 Task: Check the percentage active listings of golf in the last 5 years.
Action: Mouse moved to (747, 172)
Screenshot: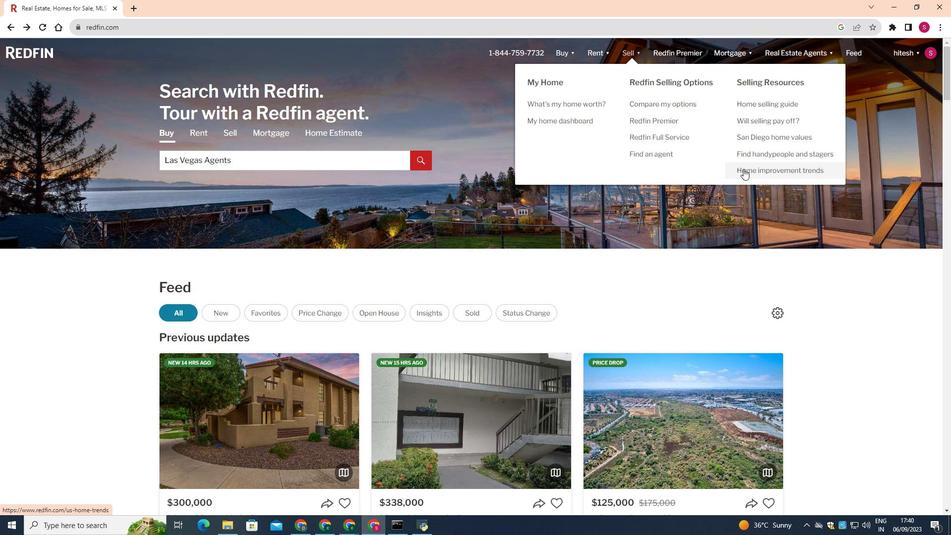 
Action: Mouse pressed left at (747, 172)
Screenshot: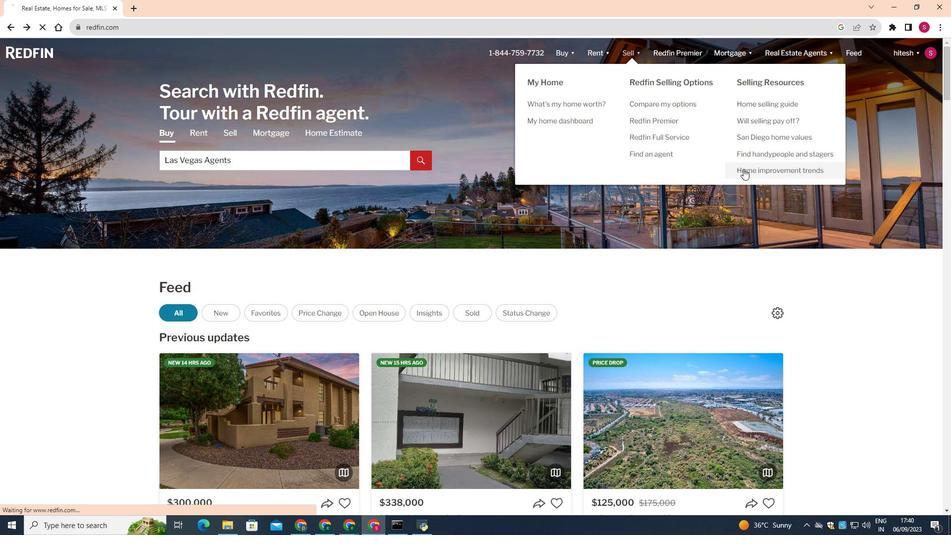 
Action: Mouse moved to (245, 191)
Screenshot: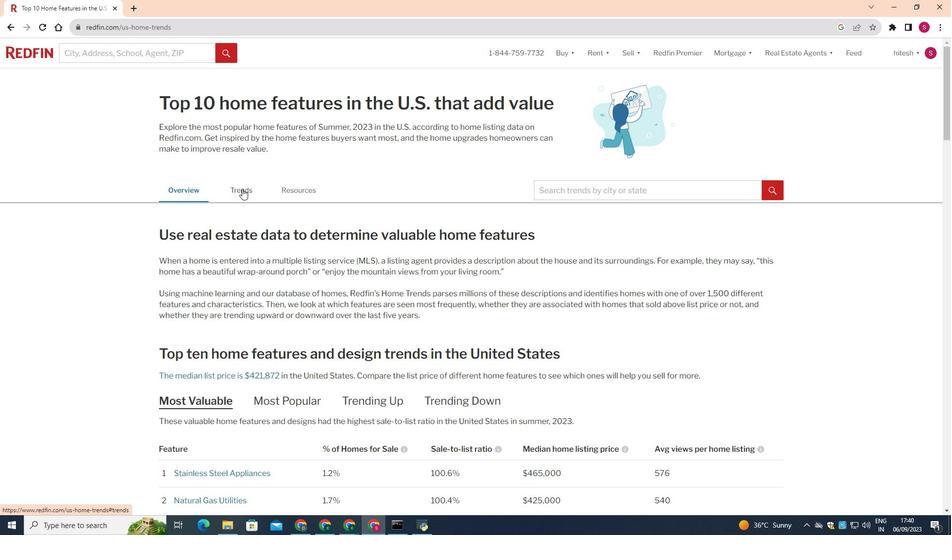 
Action: Mouse pressed left at (245, 191)
Screenshot: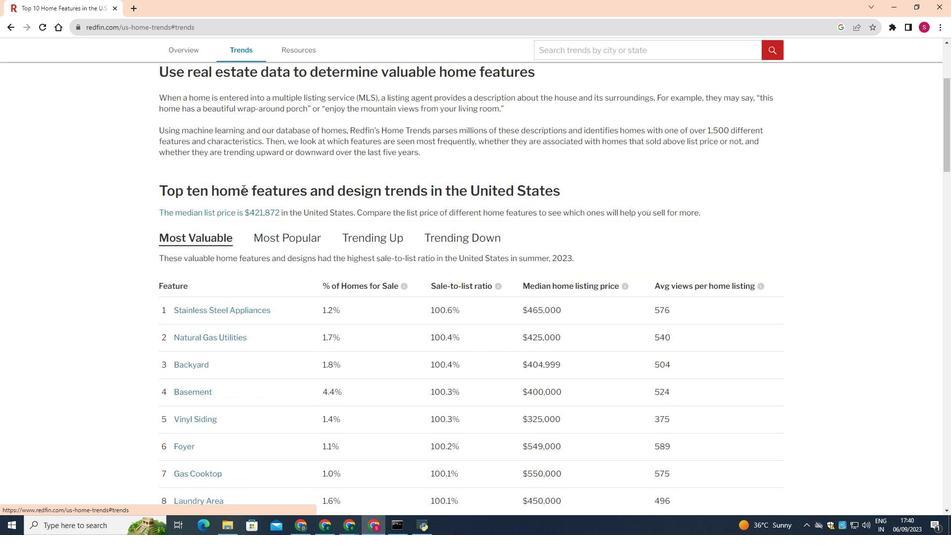 
Action: Mouse moved to (302, 227)
Screenshot: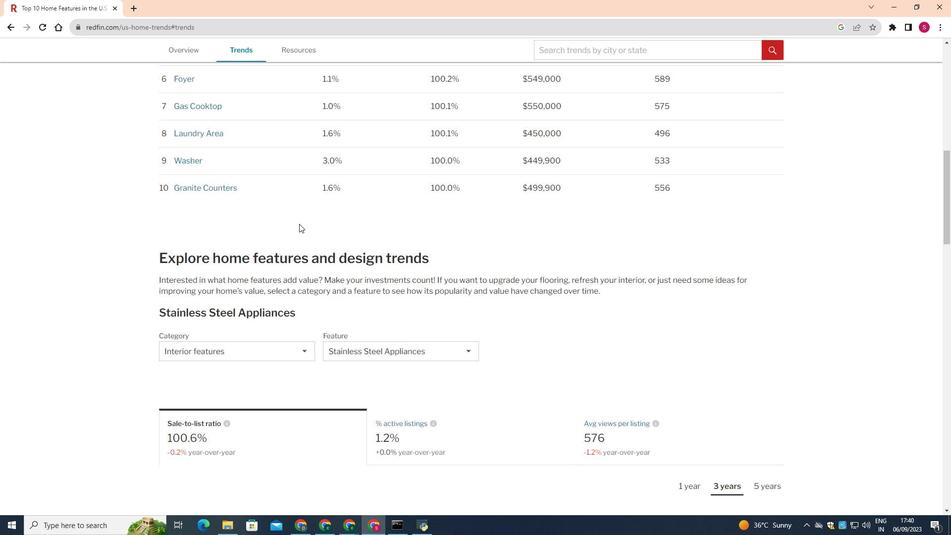 
Action: Mouse scrolled (302, 226) with delta (0, 0)
Screenshot: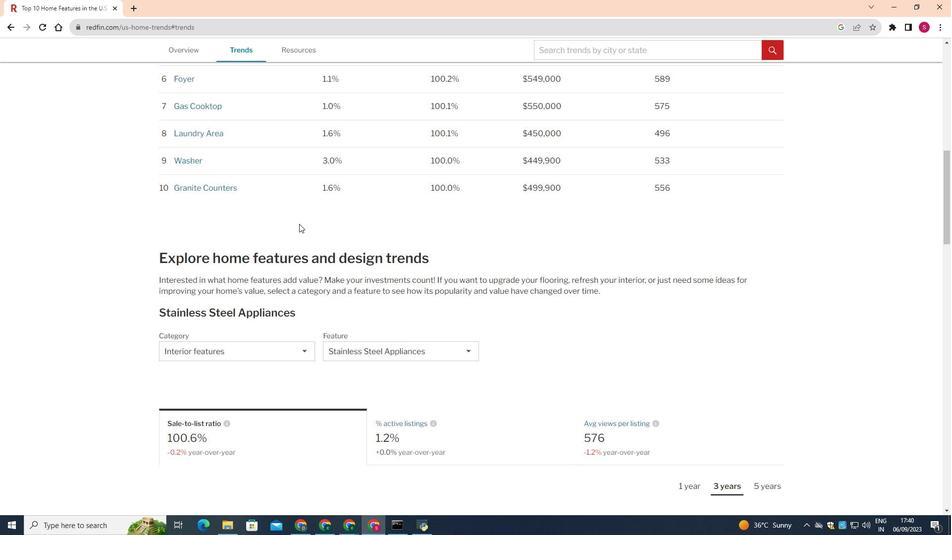 
Action: Mouse scrolled (302, 226) with delta (0, 0)
Screenshot: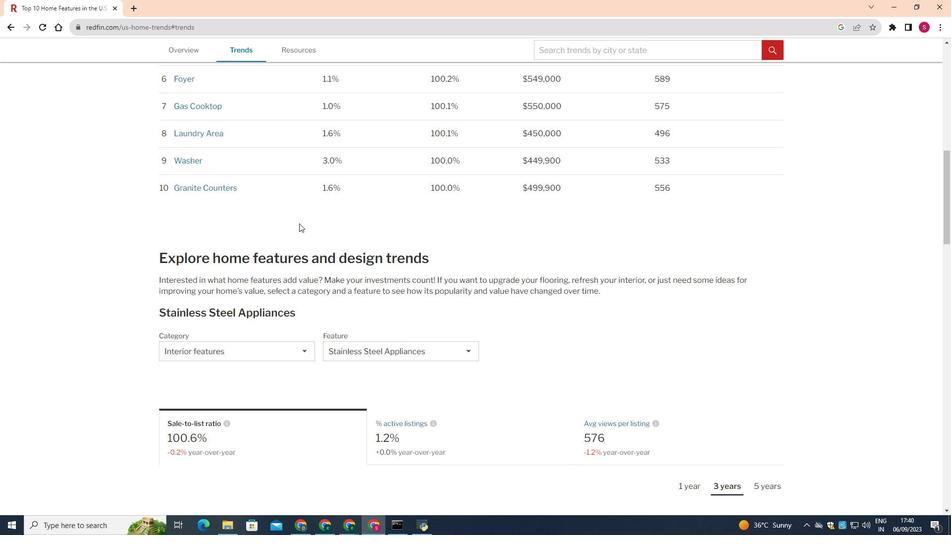 
Action: Mouse scrolled (302, 226) with delta (0, 0)
Screenshot: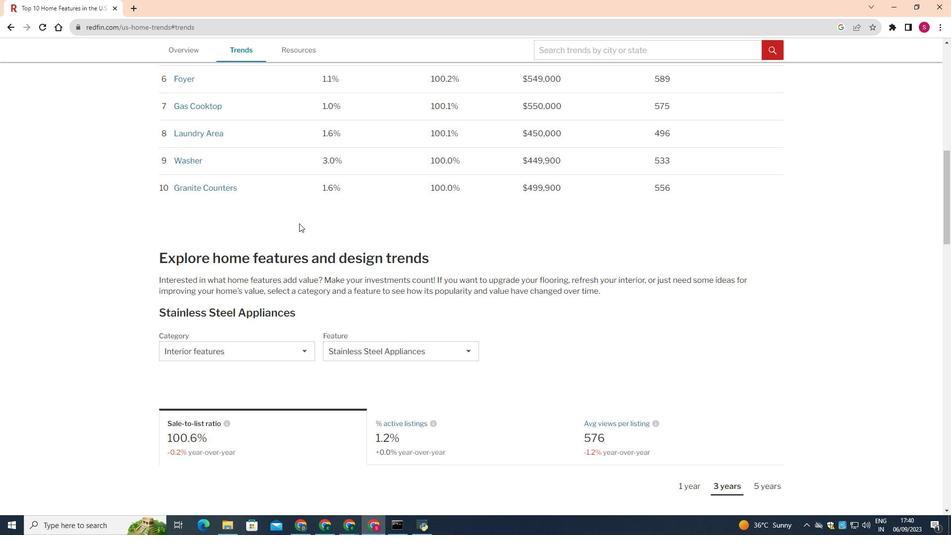 
Action: Mouse scrolled (302, 226) with delta (0, 0)
Screenshot: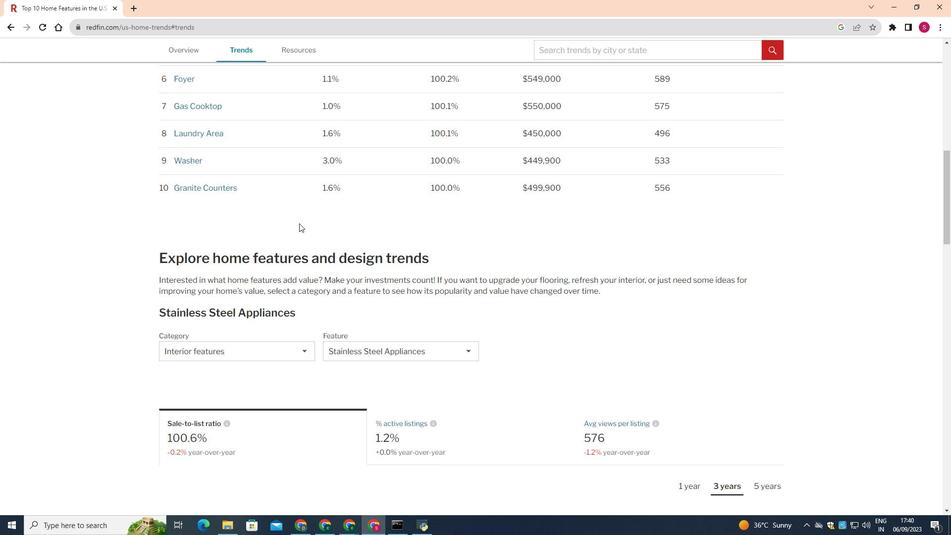 
Action: Mouse scrolled (302, 226) with delta (0, 0)
Screenshot: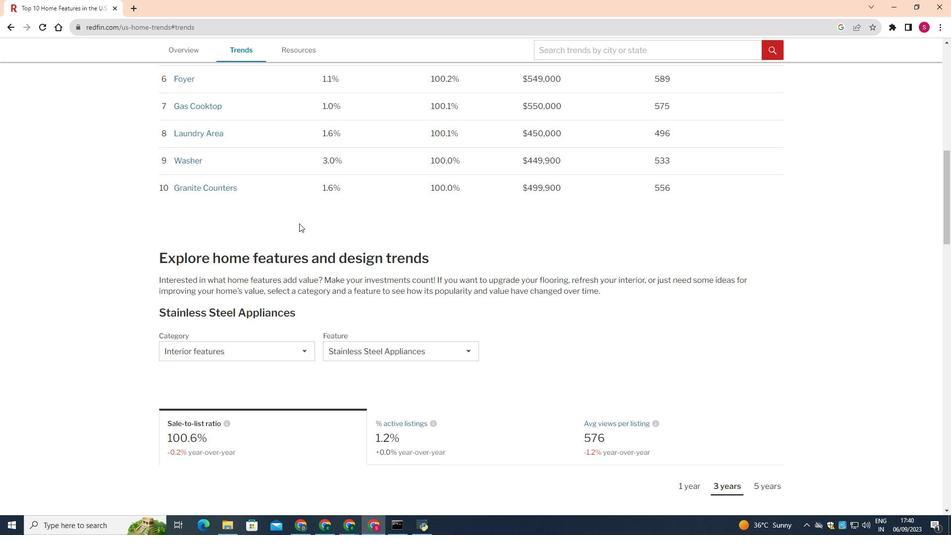
Action: Mouse moved to (242, 349)
Screenshot: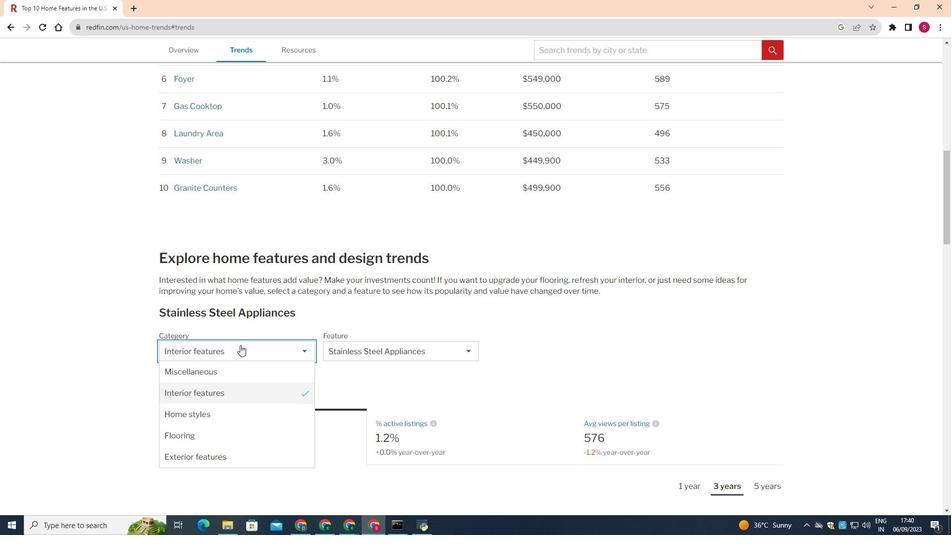 
Action: Mouse pressed left at (242, 349)
Screenshot: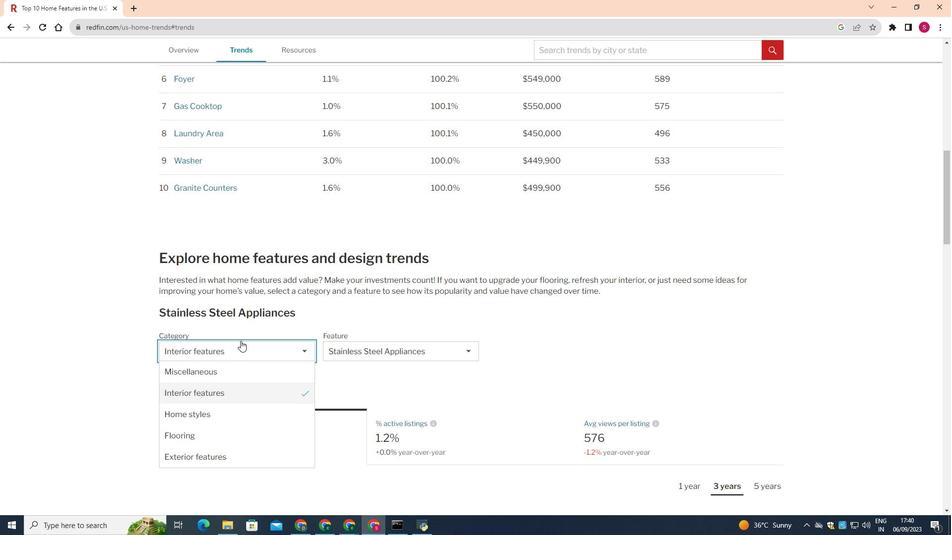 
Action: Mouse moved to (230, 379)
Screenshot: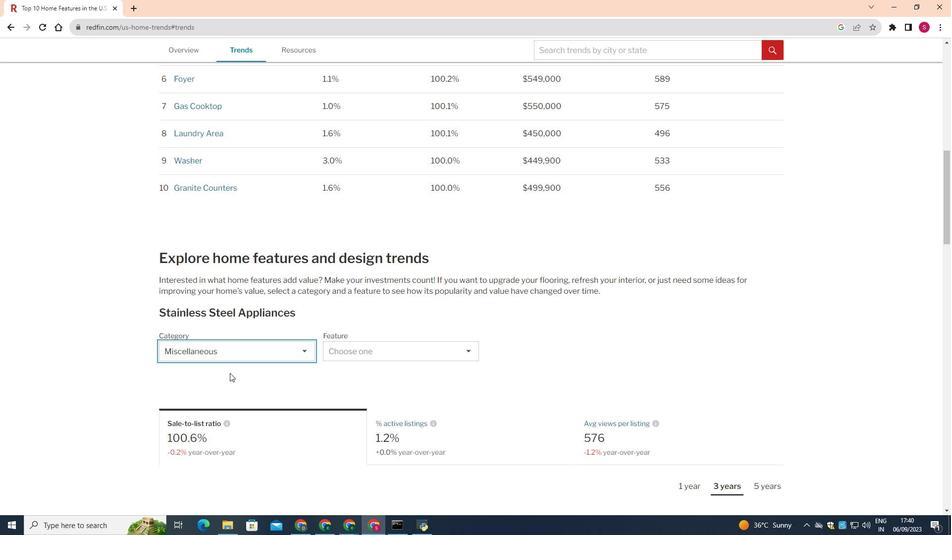 
Action: Mouse pressed left at (230, 379)
Screenshot: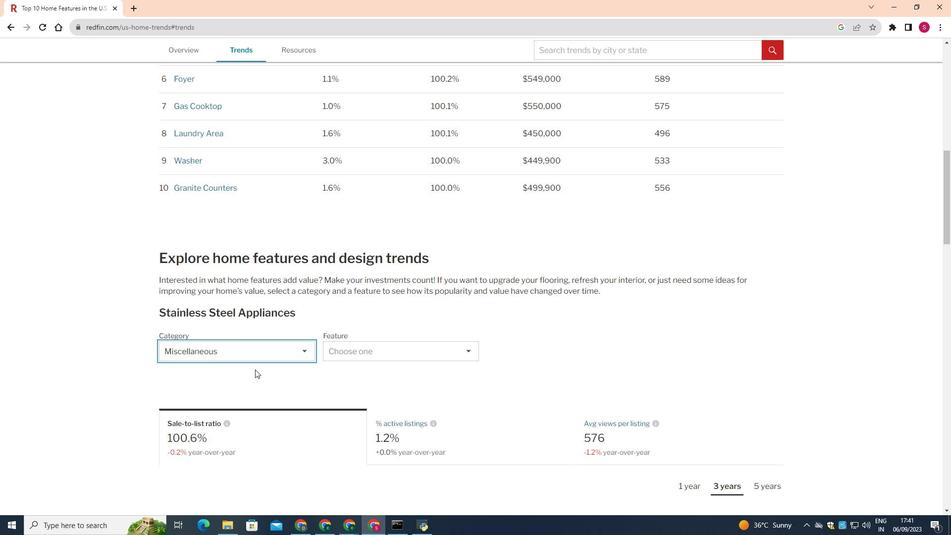 
Action: Mouse moved to (343, 357)
Screenshot: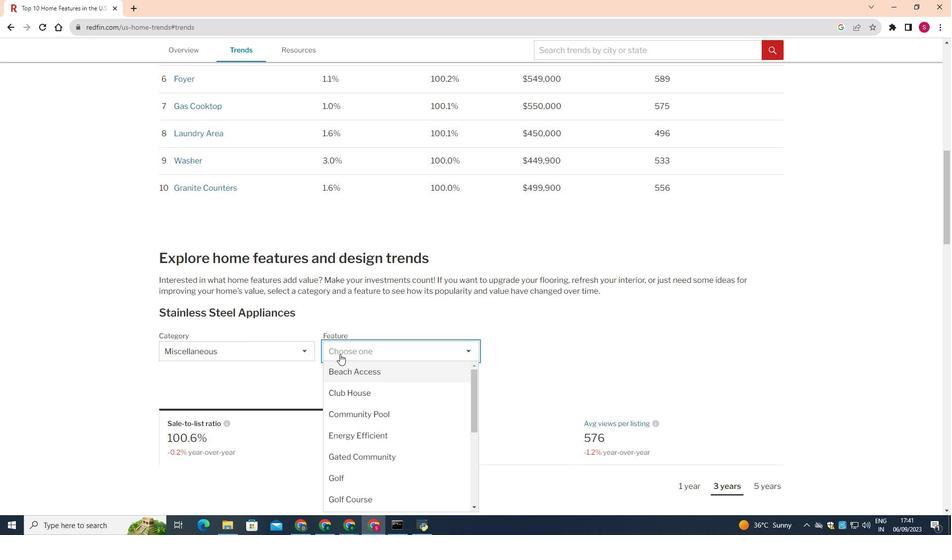 
Action: Mouse pressed left at (343, 357)
Screenshot: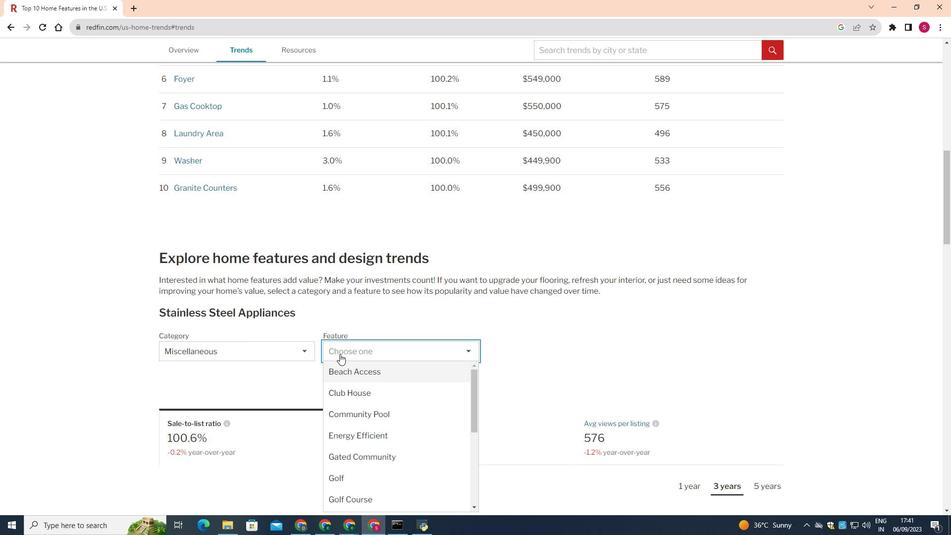 
Action: Mouse moved to (370, 481)
Screenshot: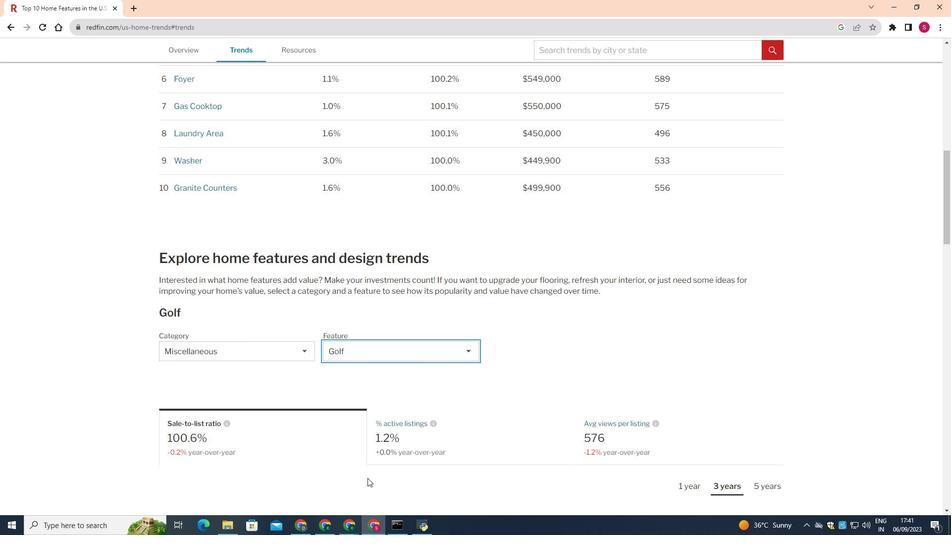 
Action: Mouse pressed left at (370, 481)
Screenshot: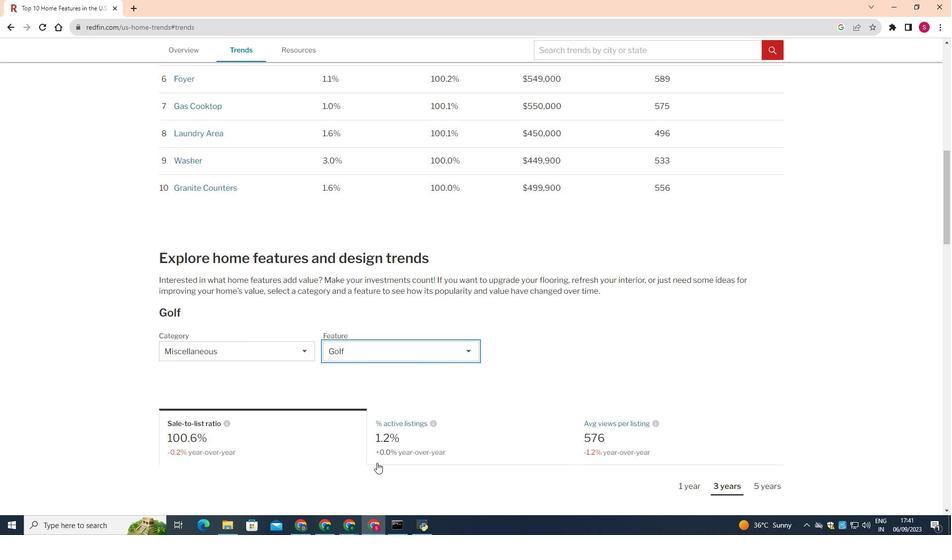
Action: Mouse moved to (475, 442)
Screenshot: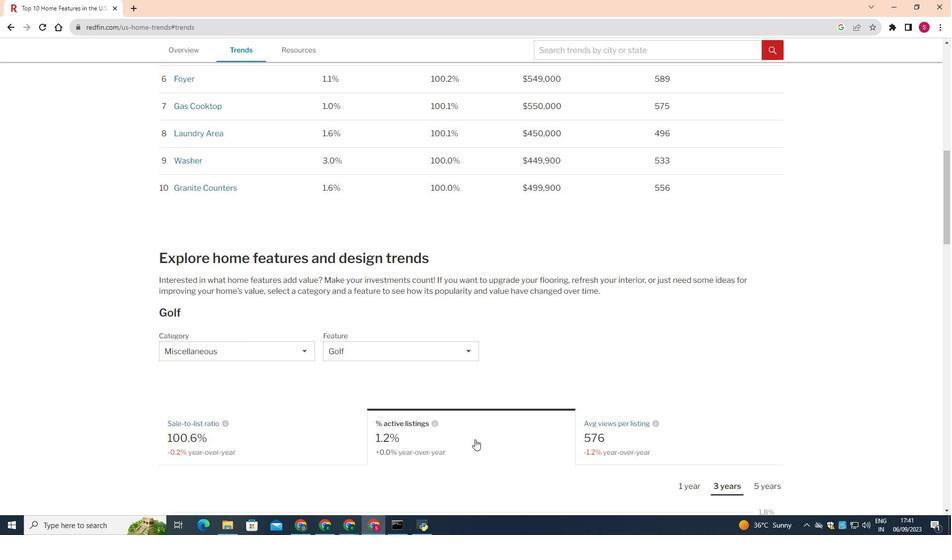 
Action: Mouse pressed left at (475, 442)
Screenshot: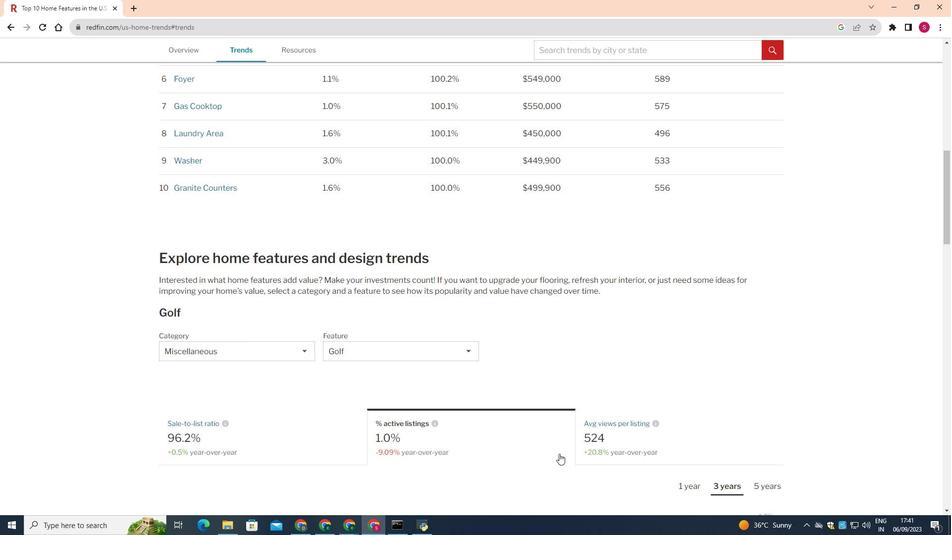 
Action: Mouse moved to (757, 486)
Screenshot: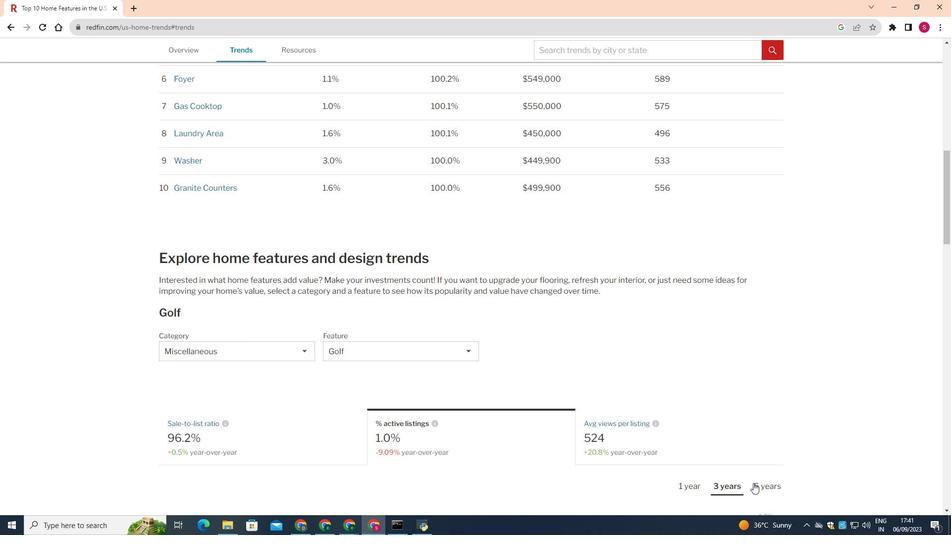 
Action: Mouse pressed left at (757, 486)
Screenshot: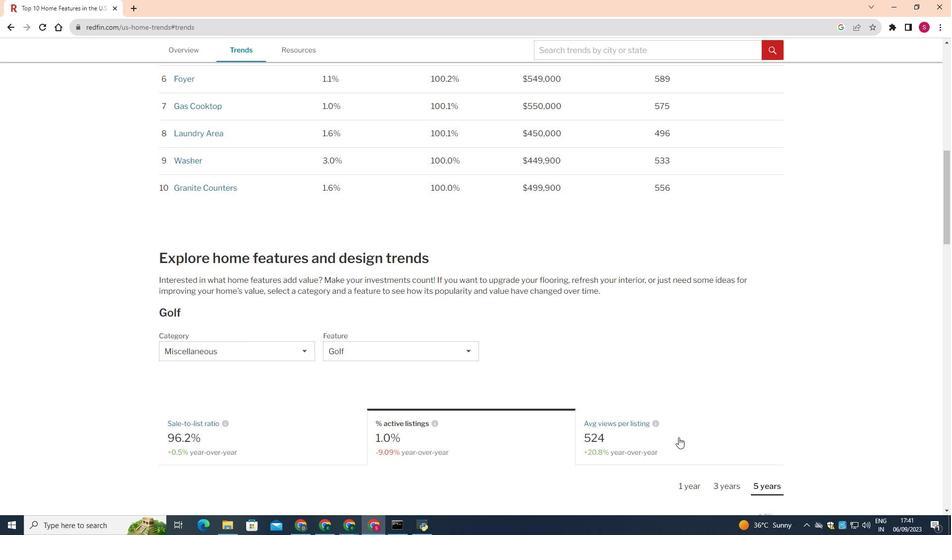 
Action: Mouse moved to (637, 412)
Screenshot: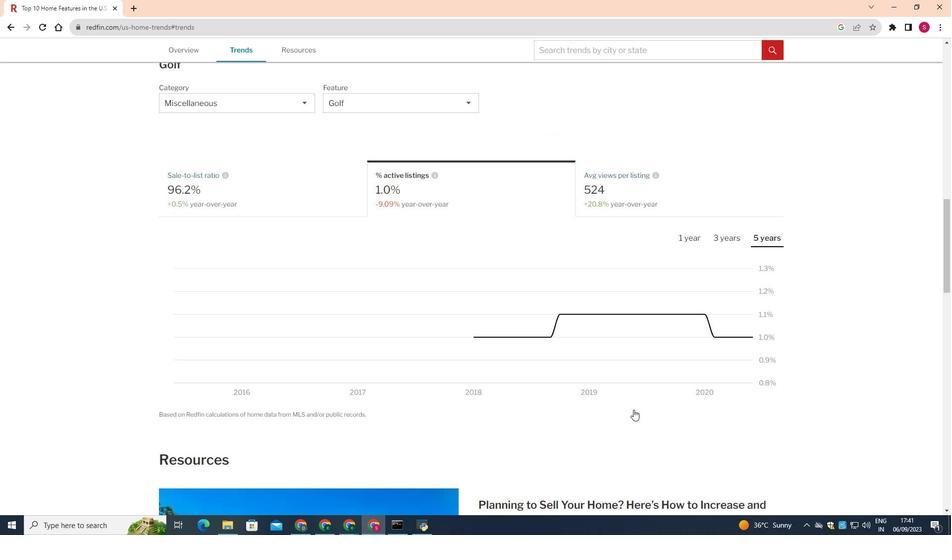 
Action: Mouse scrolled (637, 412) with delta (0, 0)
Screenshot: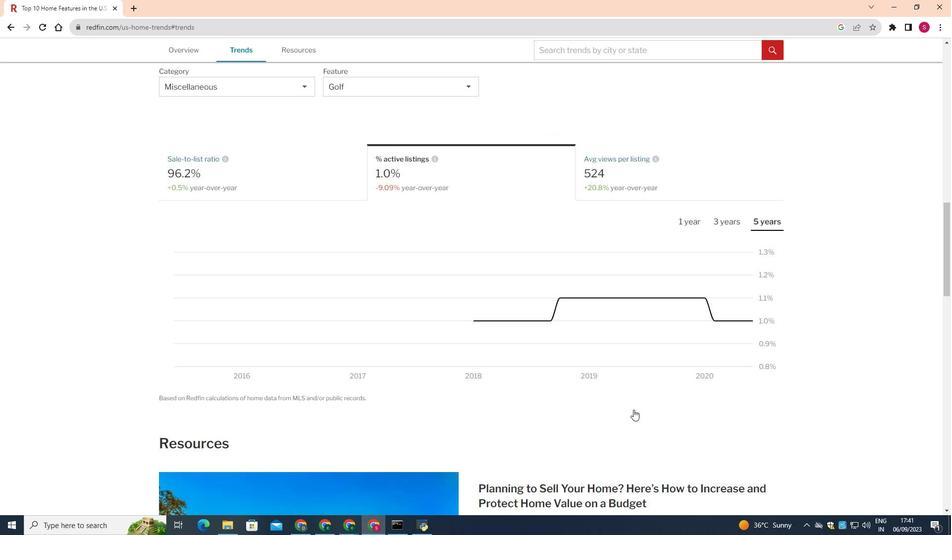 
Action: Mouse scrolled (637, 412) with delta (0, 0)
Screenshot: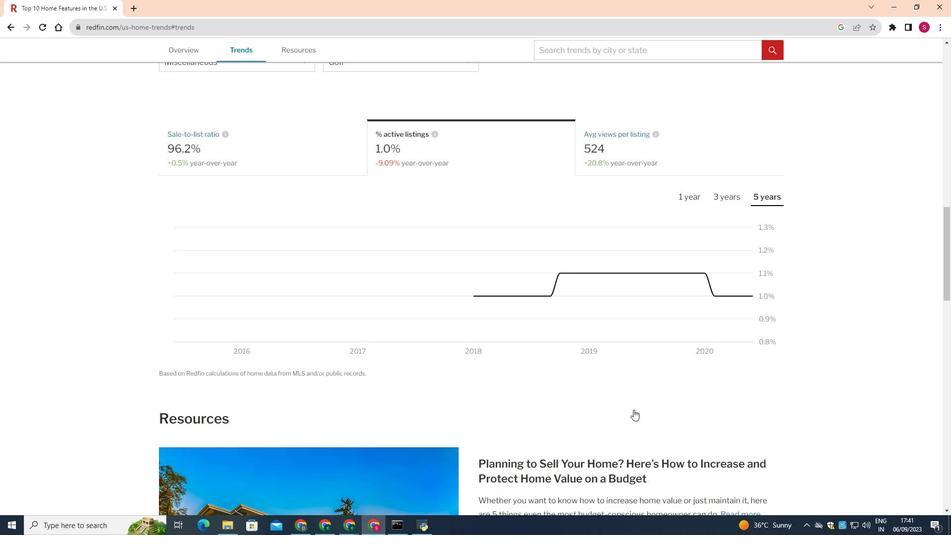 
Action: Mouse scrolled (637, 412) with delta (0, 0)
Screenshot: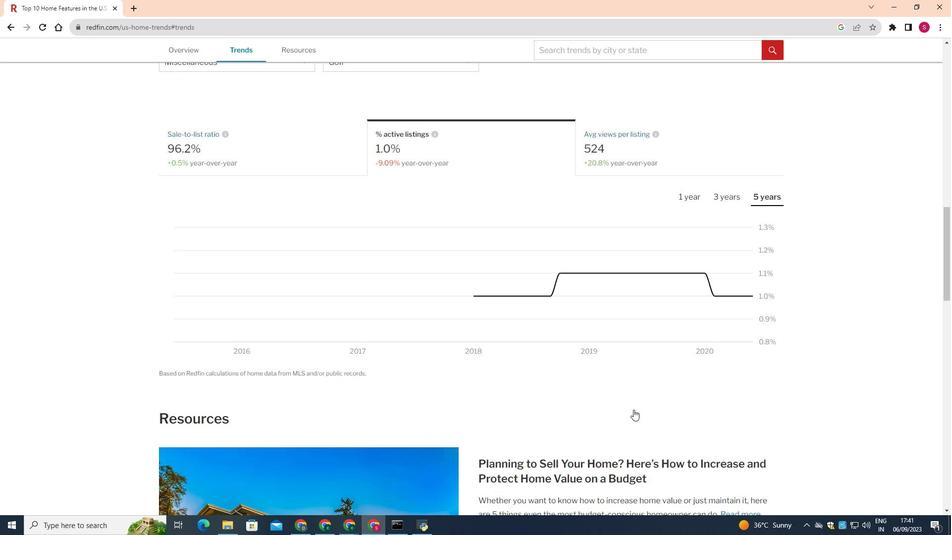 
Action: Mouse scrolled (637, 412) with delta (0, 0)
Screenshot: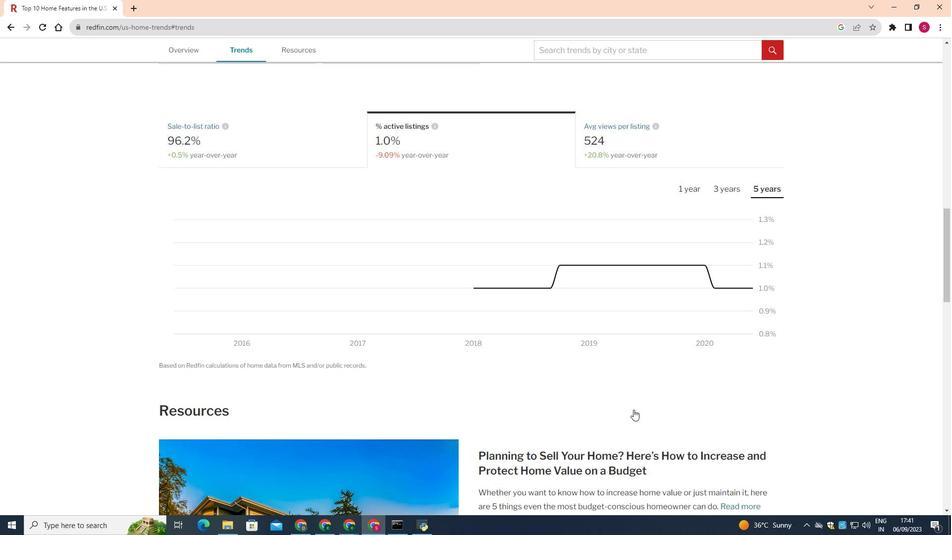 
Action: Mouse scrolled (637, 412) with delta (0, 0)
Screenshot: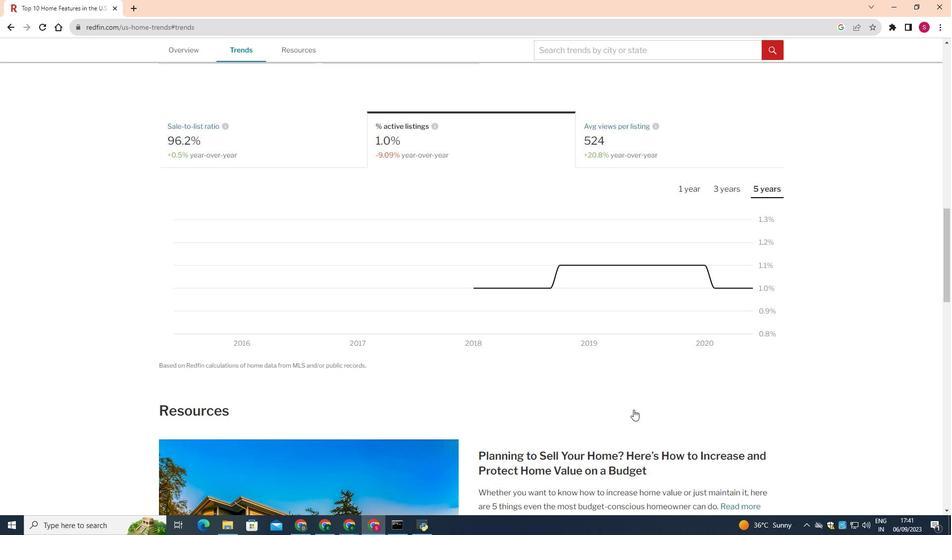 
Action: Mouse scrolled (637, 412) with delta (0, 0)
Screenshot: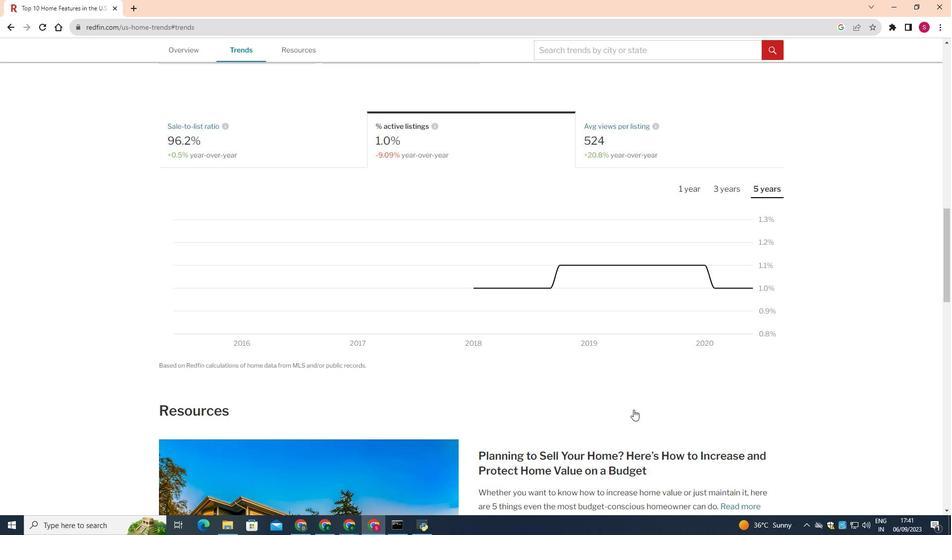 
